 Task: Add Sprouts Arnica Oil to the cart.
Action: Mouse pressed left at (23, 86)
Screenshot: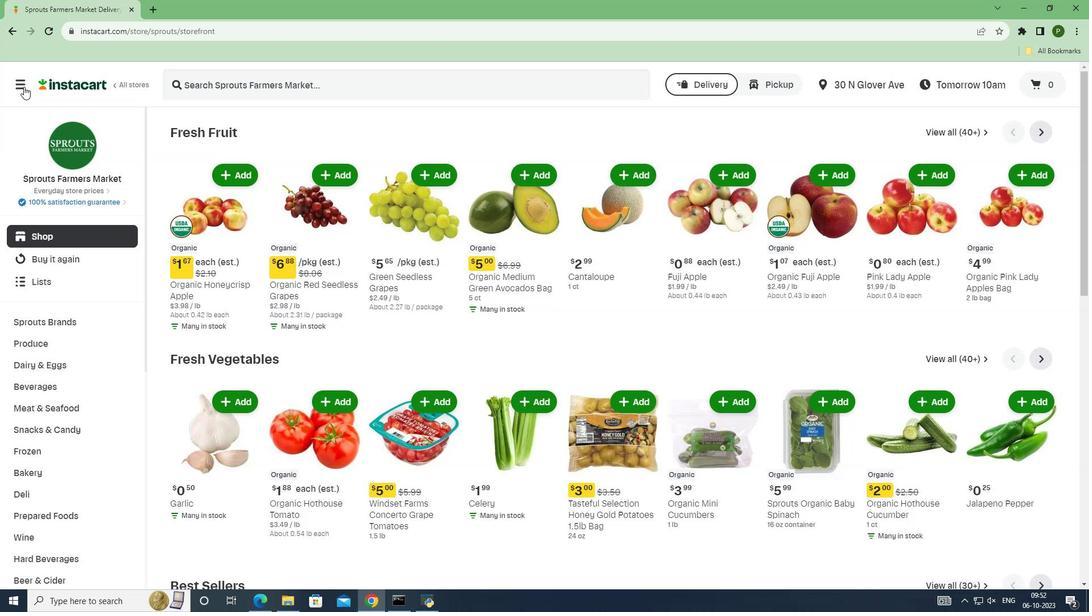 
Action: Mouse moved to (50, 307)
Screenshot: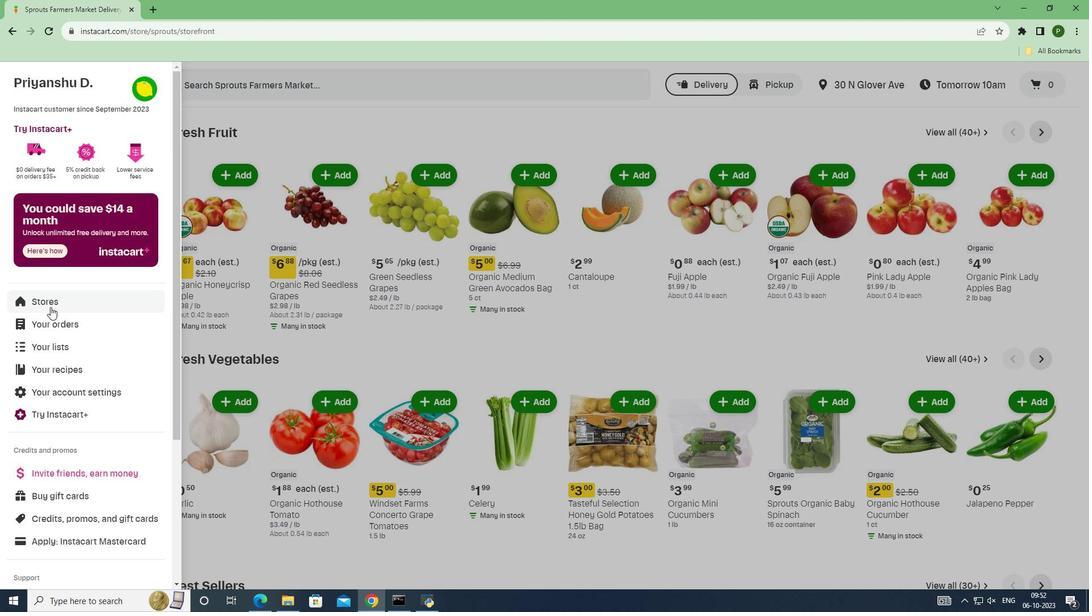 
Action: Mouse pressed left at (50, 307)
Screenshot: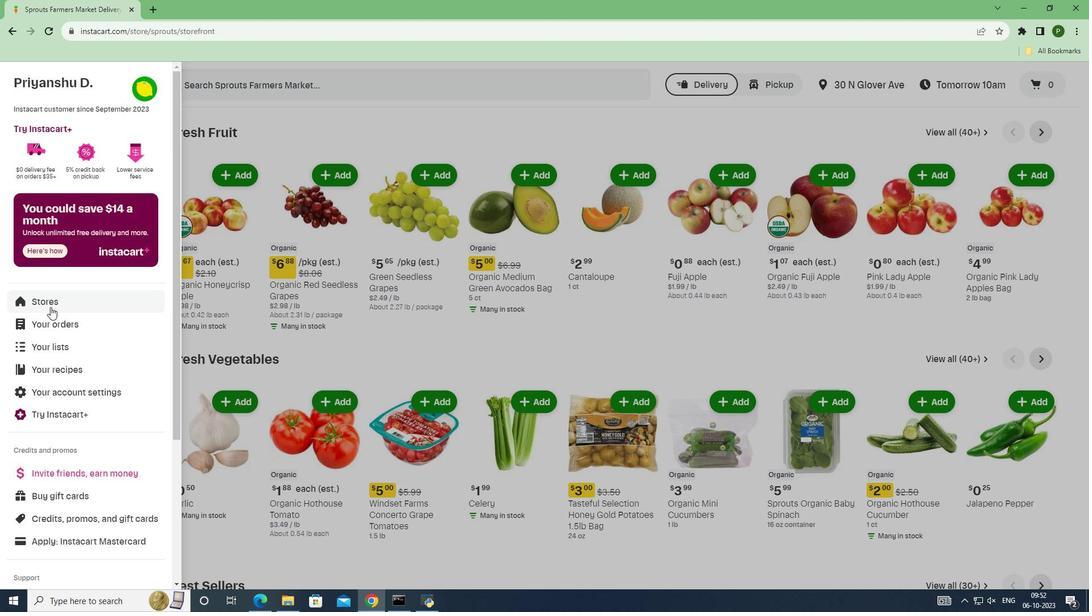
Action: Mouse moved to (277, 135)
Screenshot: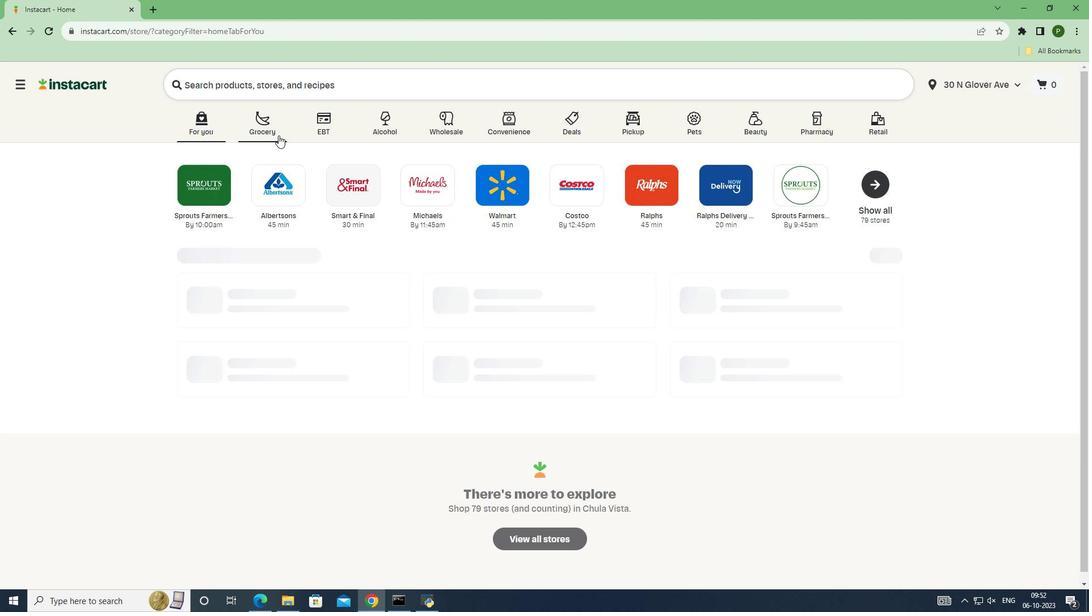 
Action: Mouse pressed left at (277, 135)
Screenshot: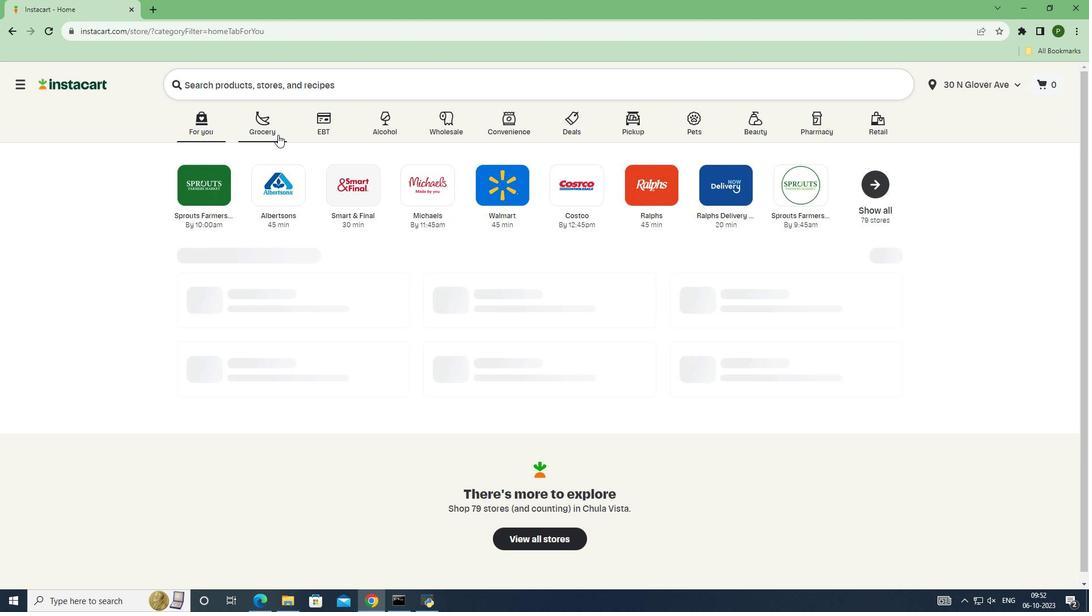
Action: Mouse moved to (693, 267)
Screenshot: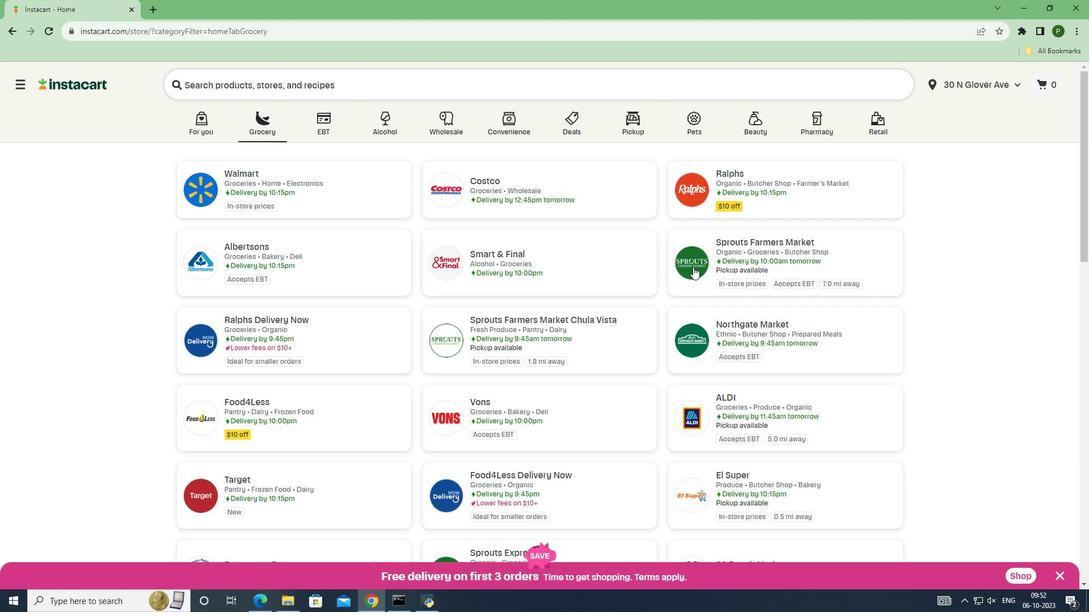 
Action: Mouse pressed left at (693, 267)
Screenshot: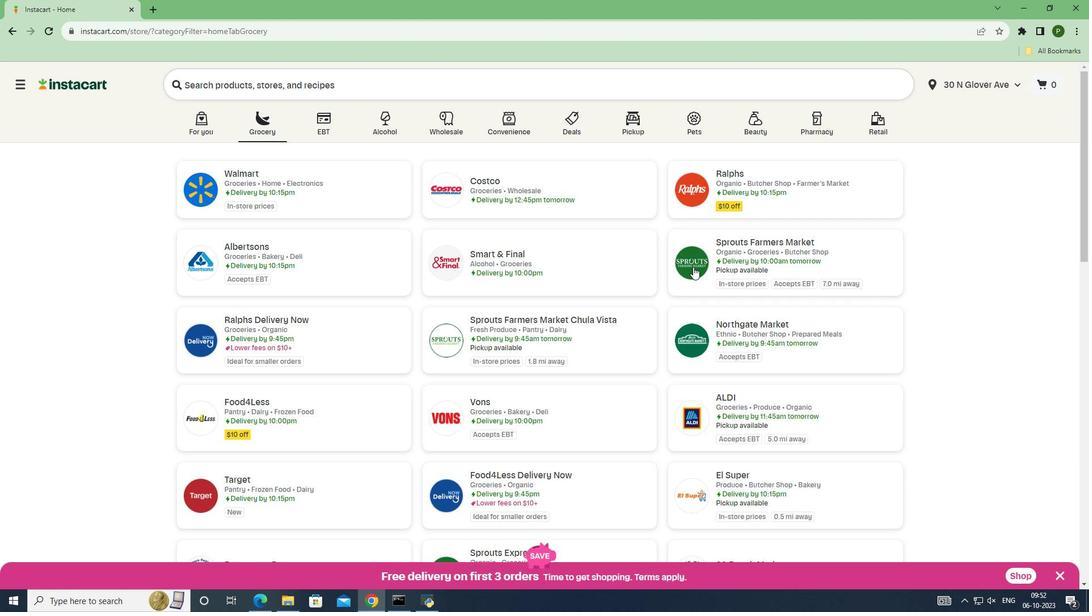 
Action: Mouse moved to (89, 323)
Screenshot: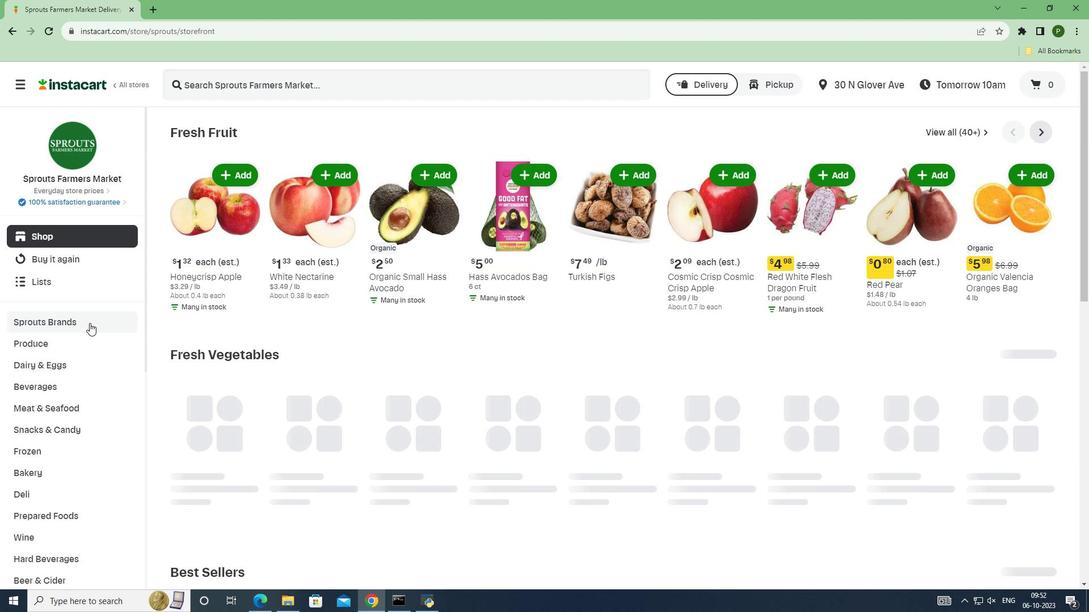 
Action: Mouse pressed left at (89, 323)
Screenshot: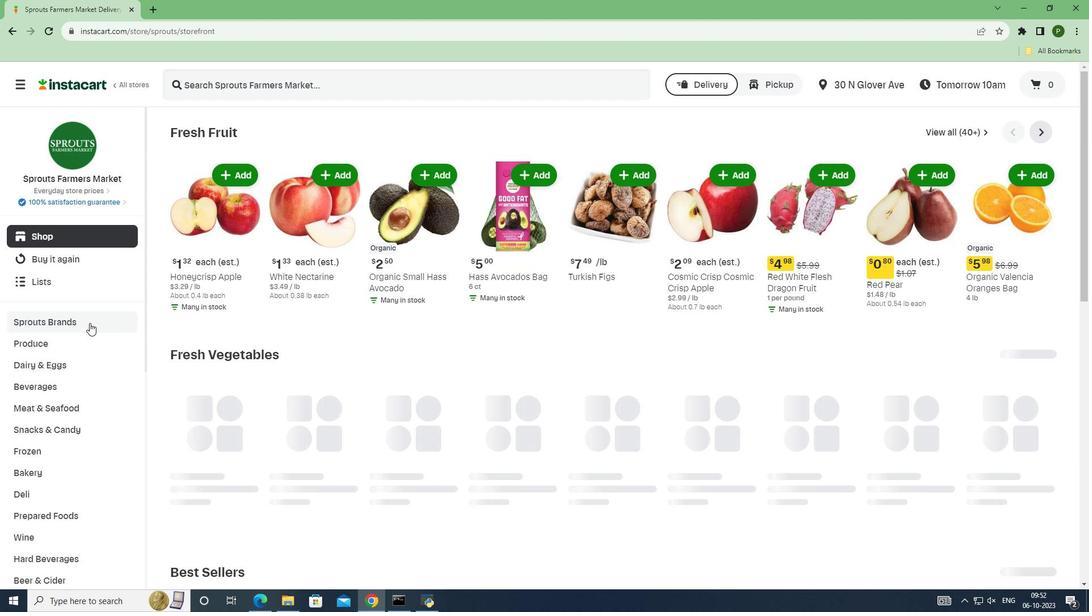 
Action: Mouse moved to (55, 468)
Screenshot: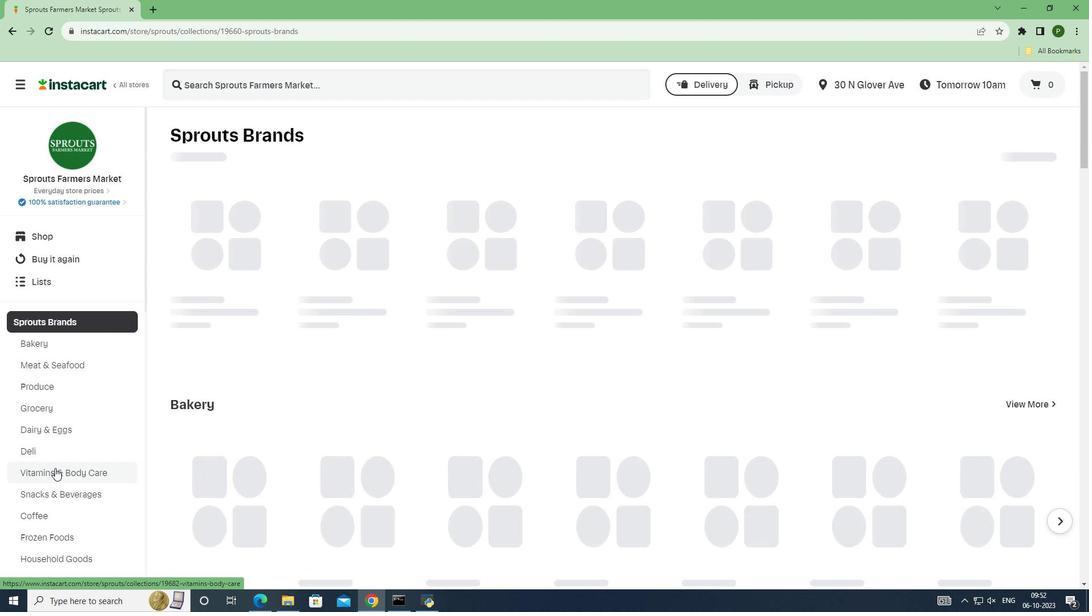 
Action: Mouse pressed left at (55, 468)
Screenshot: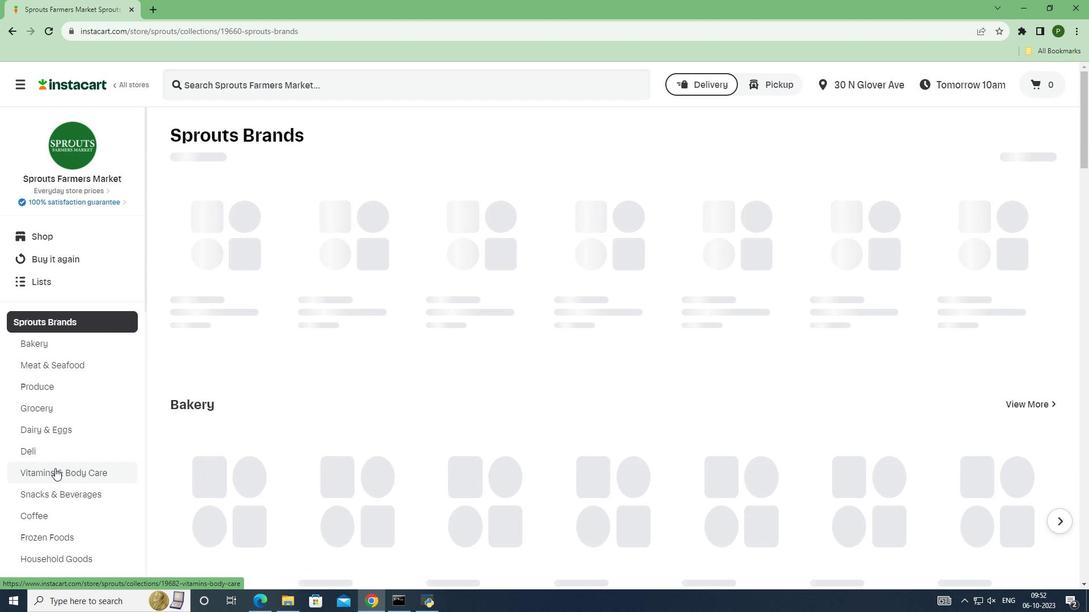 
Action: Mouse moved to (219, 83)
Screenshot: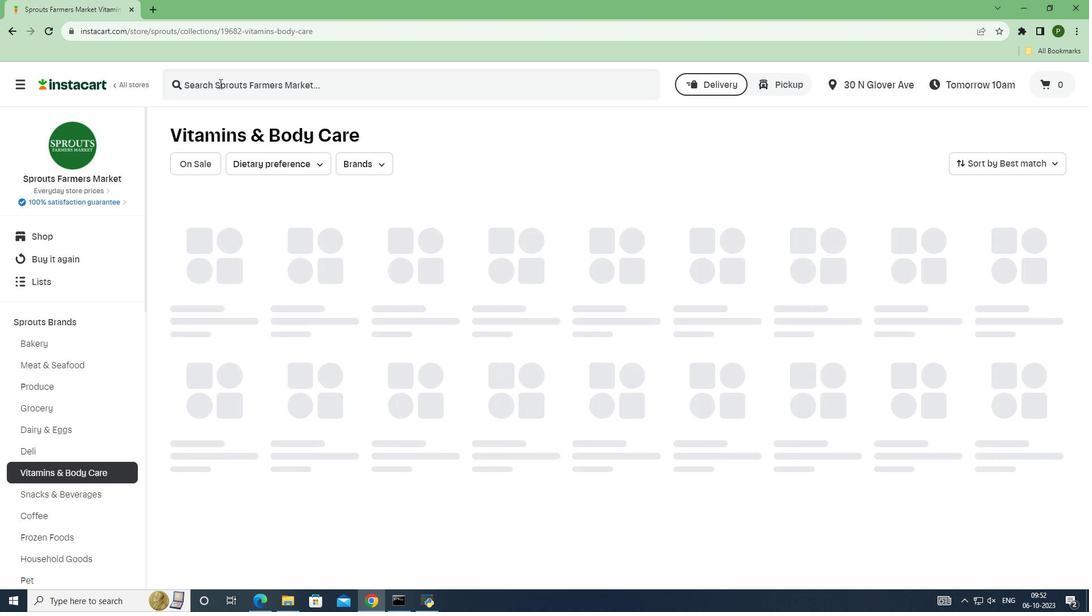 
Action: Mouse pressed left at (219, 83)
Screenshot: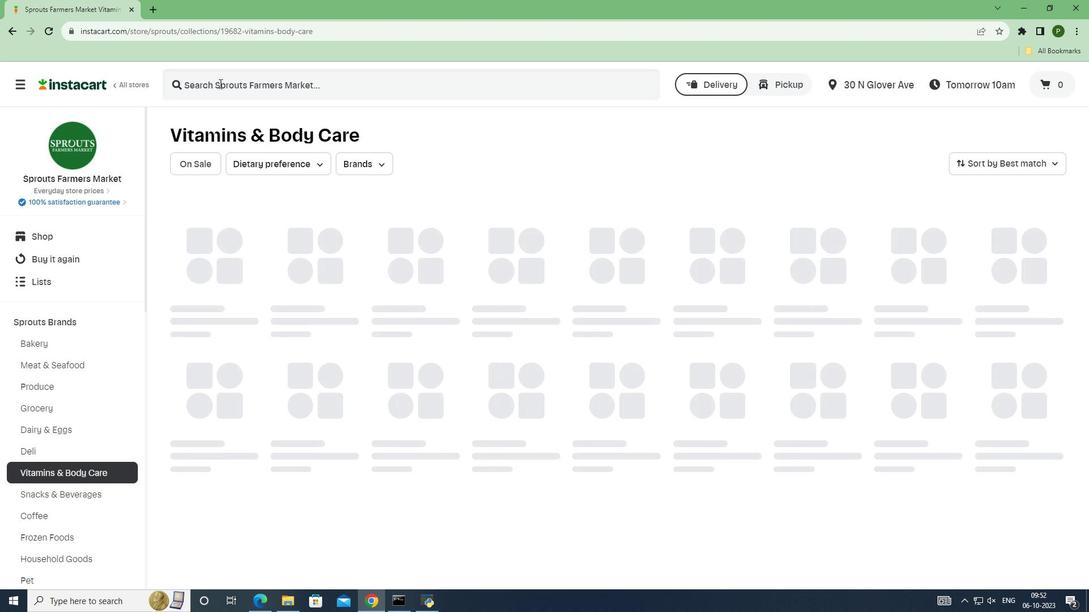 
Action: Key pressed <Key.caps_lock>S<Key.caps_lock>prouts<Key.space>arnica<Key.space>ol<Key.backspace>il<Key.space><Key.enter>
Screenshot: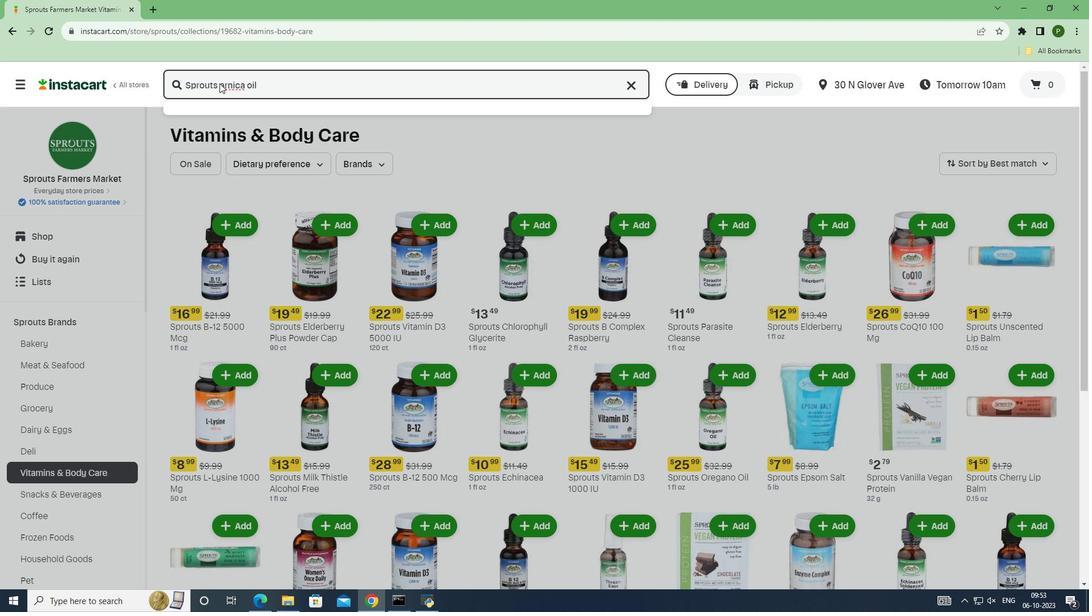 
Action: Mouse moved to (309, 208)
Screenshot: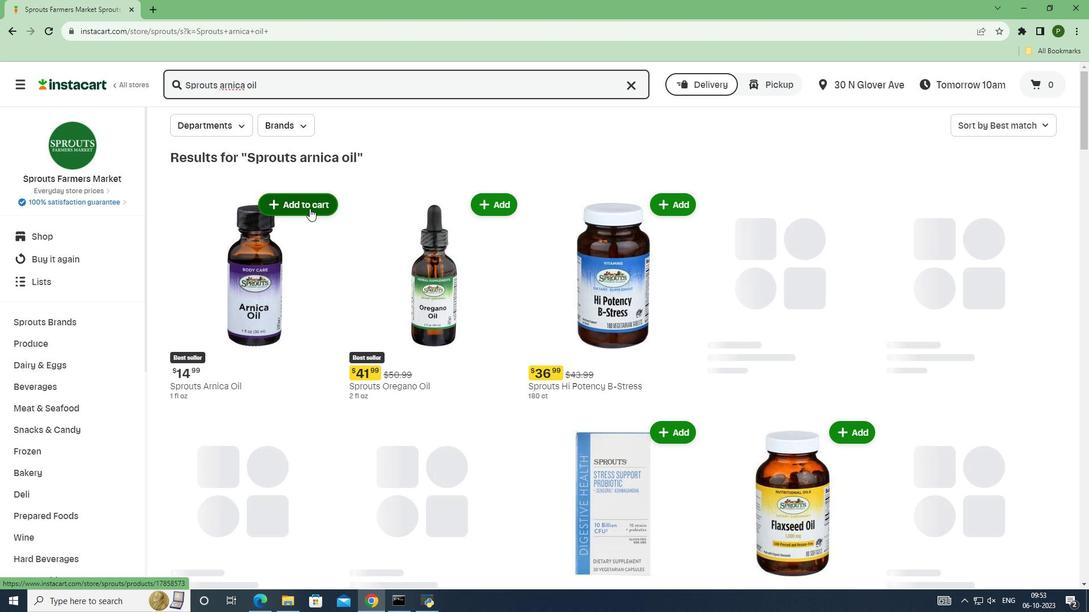 
Action: Mouse pressed left at (309, 208)
Screenshot: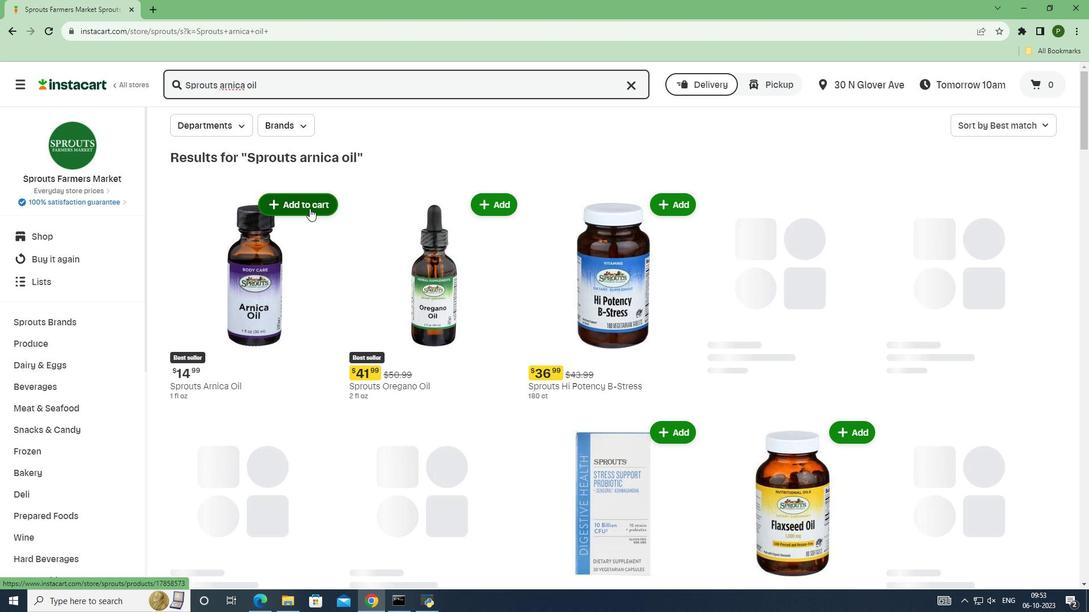 
